 Task: Send an email with the signature Emma Green with the subject 'Request for a new project' and the message 'I am sorry for any inconvenience this may have caused and will work to resolve the issue promptly.' from softage.1@softage.net to softage.3@softage.net and softage.4@softage.net with CC to softage.5@softage.net
Action: Key pressed n
Screenshot: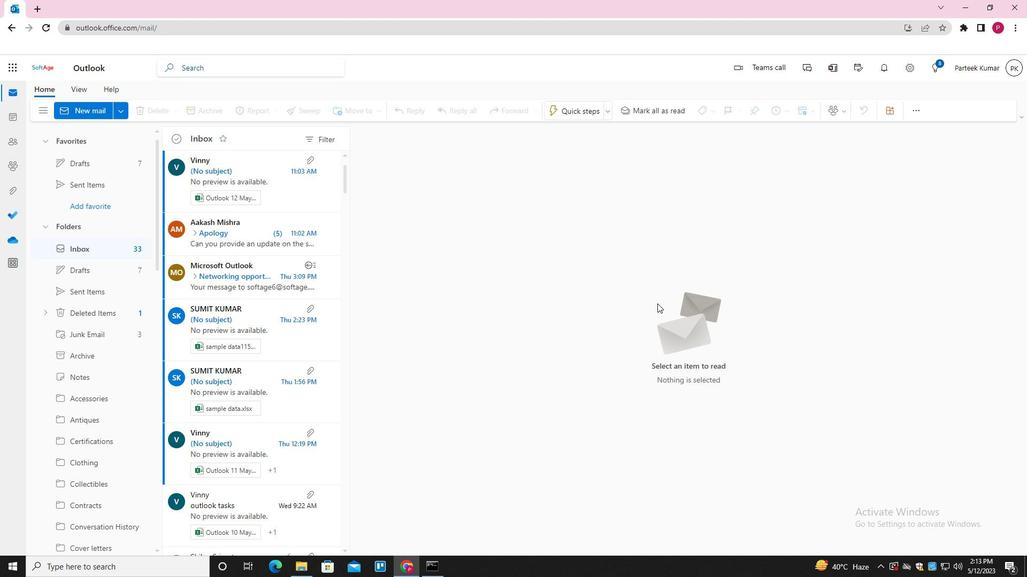 
Action: Mouse moved to (718, 110)
Screenshot: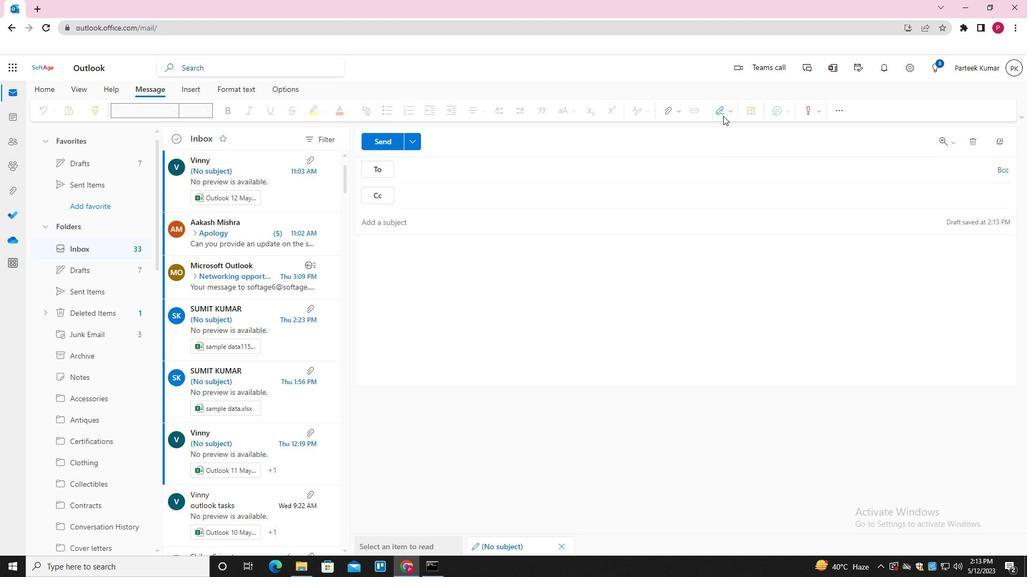 
Action: Mouse pressed left at (718, 110)
Screenshot: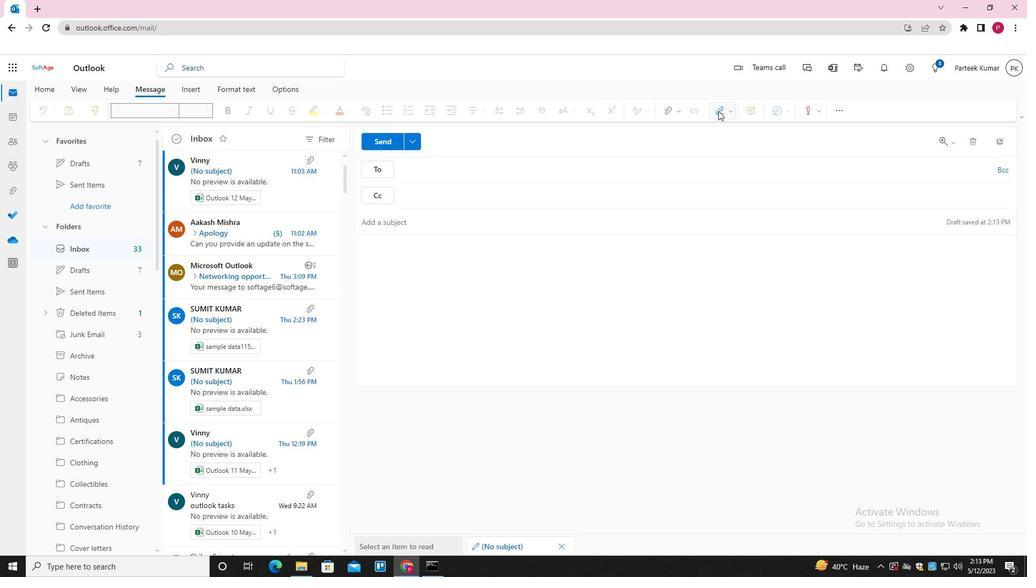 
Action: Mouse moved to (710, 156)
Screenshot: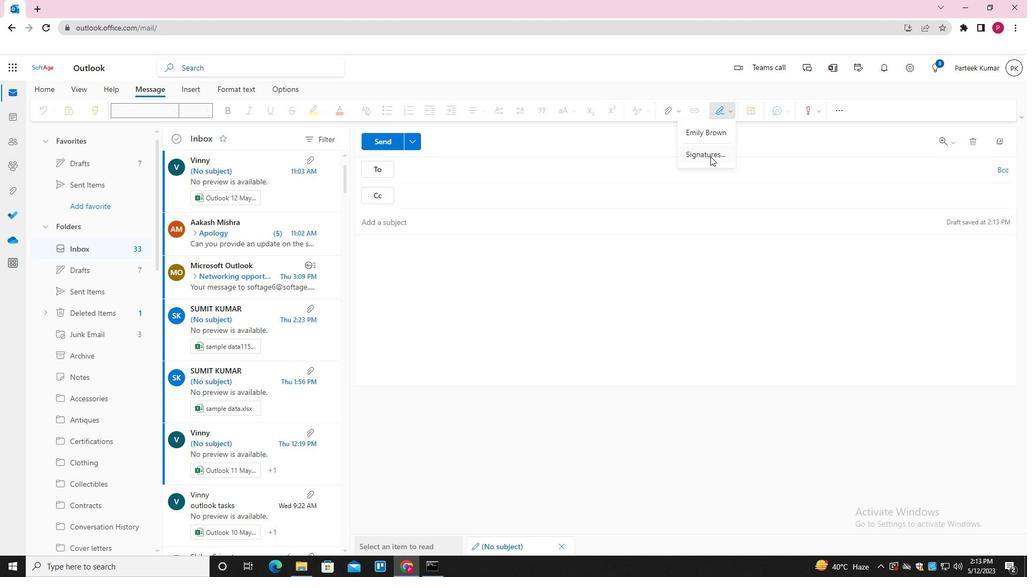 
Action: Mouse pressed left at (710, 156)
Screenshot: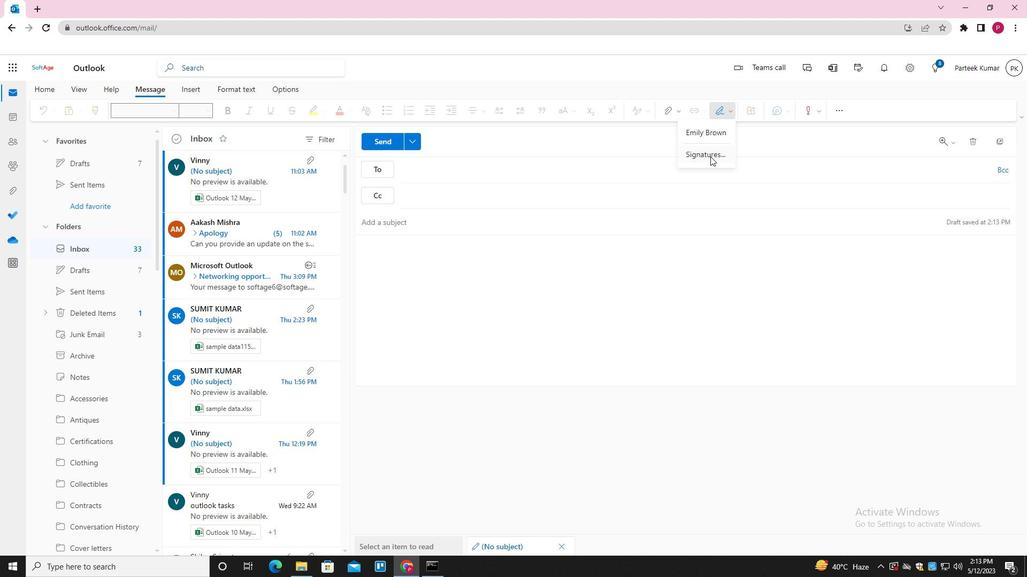 
Action: Mouse moved to (719, 195)
Screenshot: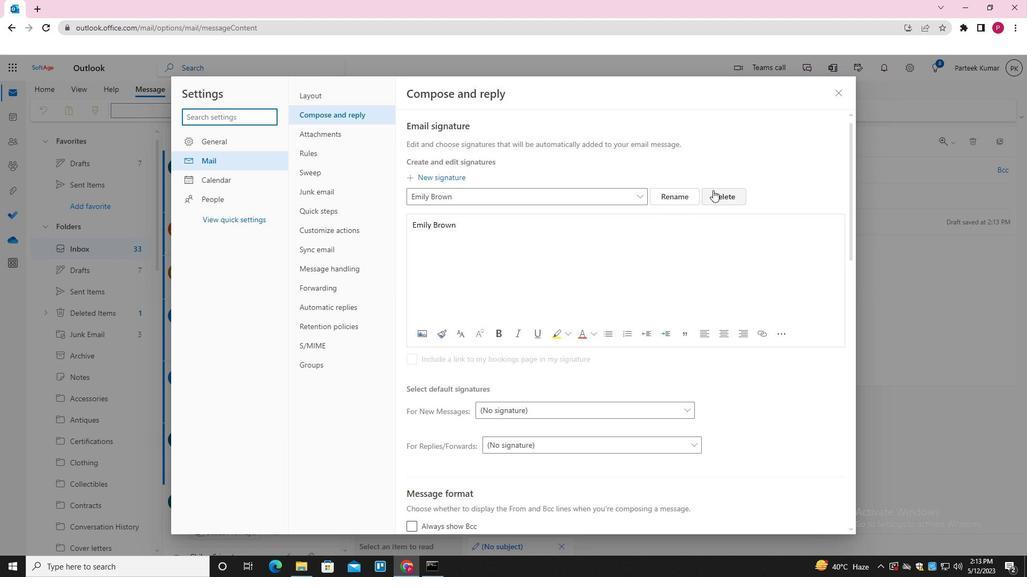 
Action: Mouse pressed left at (719, 195)
Screenshot: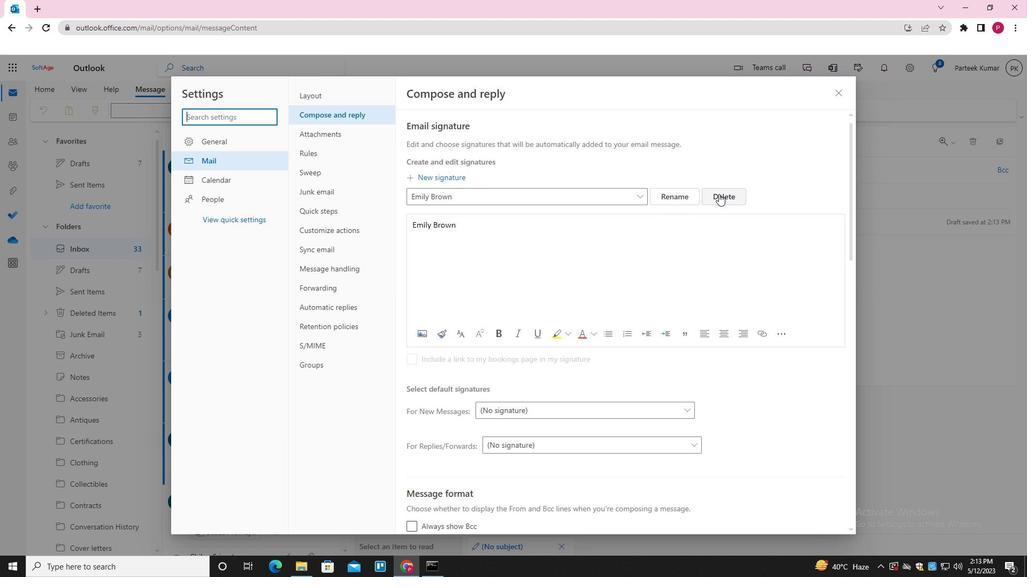 
Action: Mouse moved to (683, 193)
Screenshot: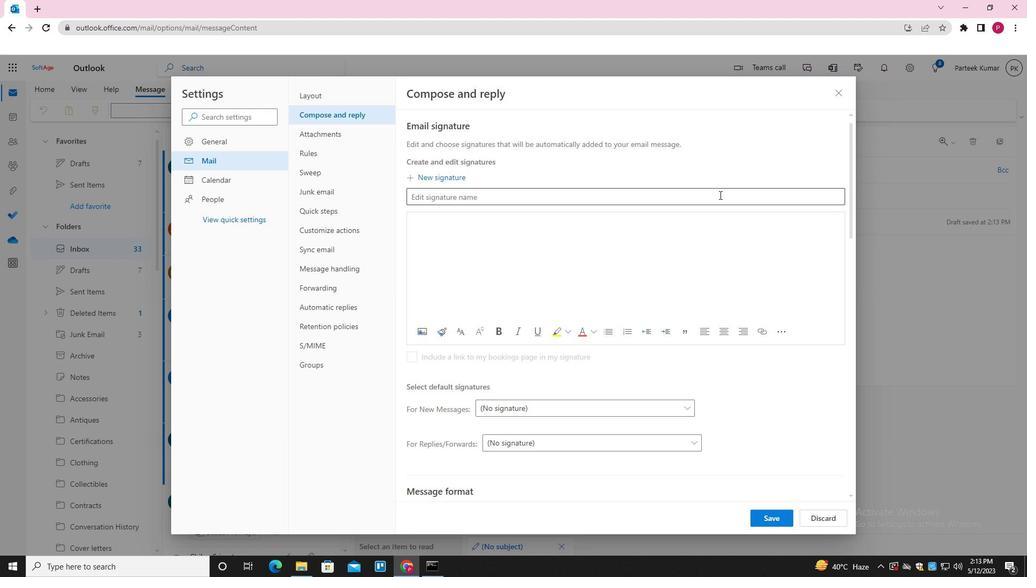 
Action: Mouse pressed left at (683, 193)
Screenshot: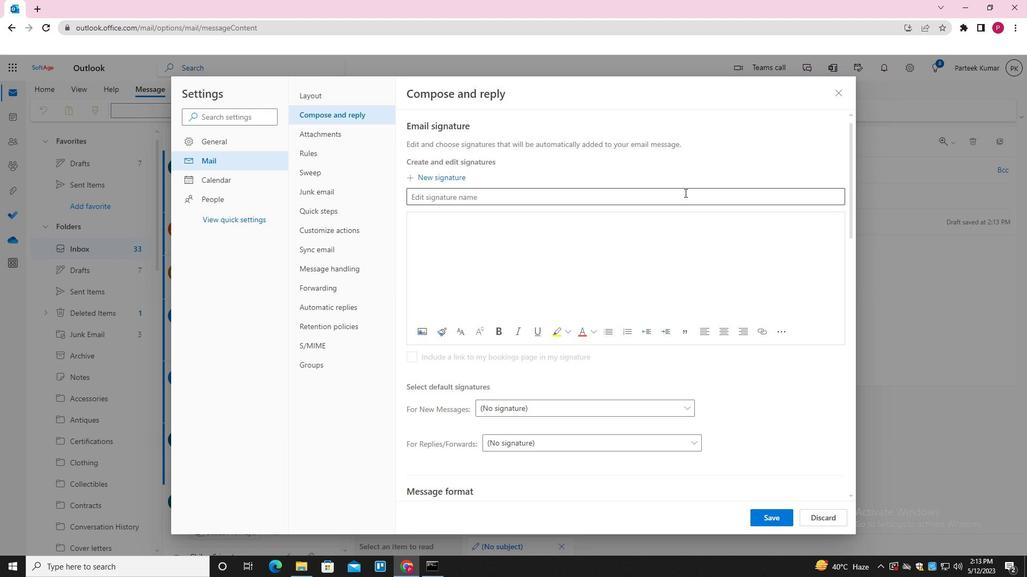 
Action: Key pressed <Key.shift>EMMA<Key.space><Key.shift><Key.shift><Key.shift><Key.shift><Key.shift><Key.shift><Key.shift><Key.shift><Key.shift><Key.shift>GREEN<Key.space><Key.tab><Key.shift>EMMA<Key.space><Key.shift><Key.shift><Key.shift><Key.shift><Key.shift><Key.shift><Key.shift><Key.shift><Key.shift><Key.shift><Key.shift>GREEN
Screenshot: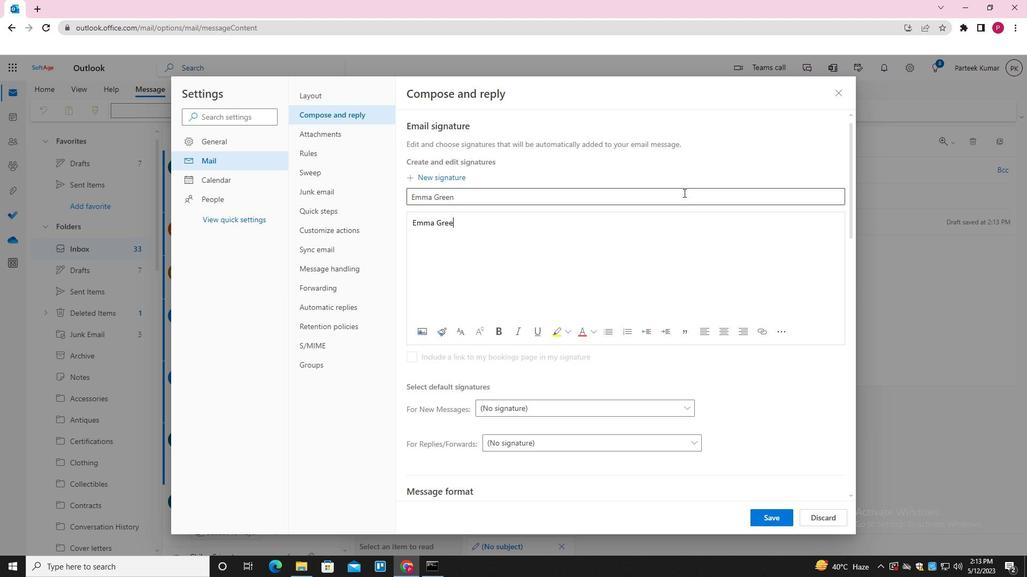
Action: Mouse moved to (774, 520)
Screenshot: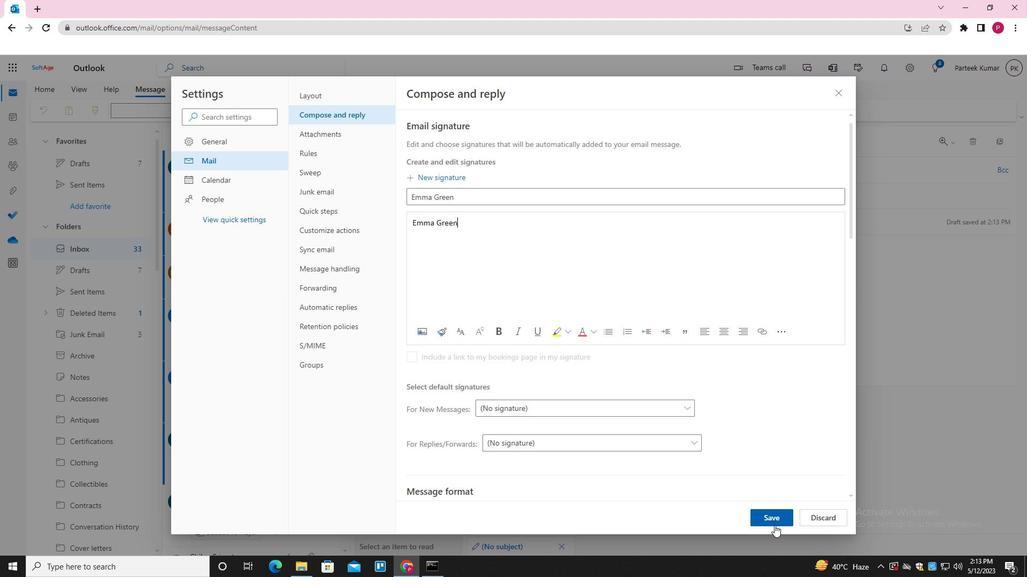 
Action: Mouse pressed left at (774, 520)
Screenshot: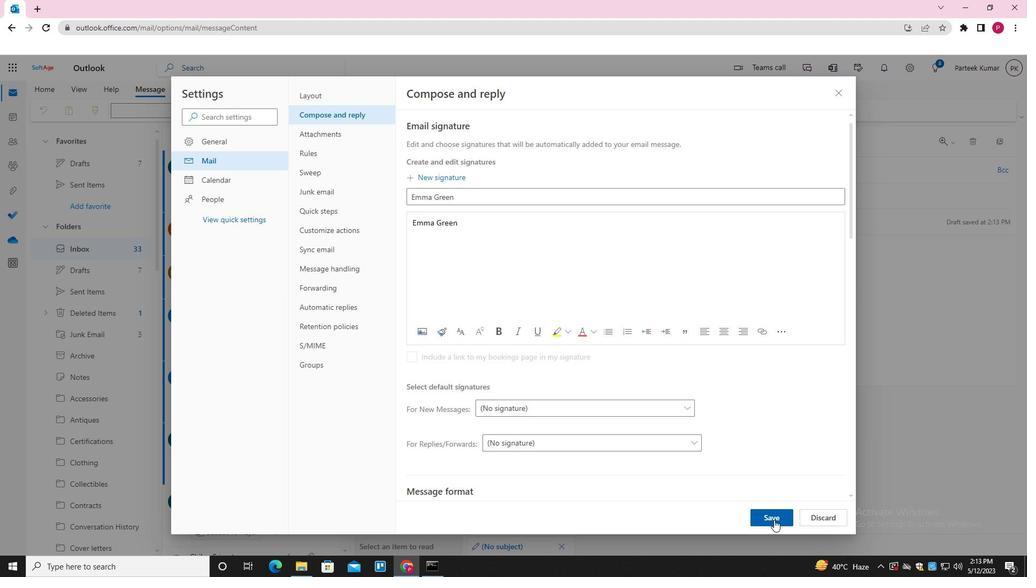 
Action: Mouse moved to (836, 86)
Screenshot: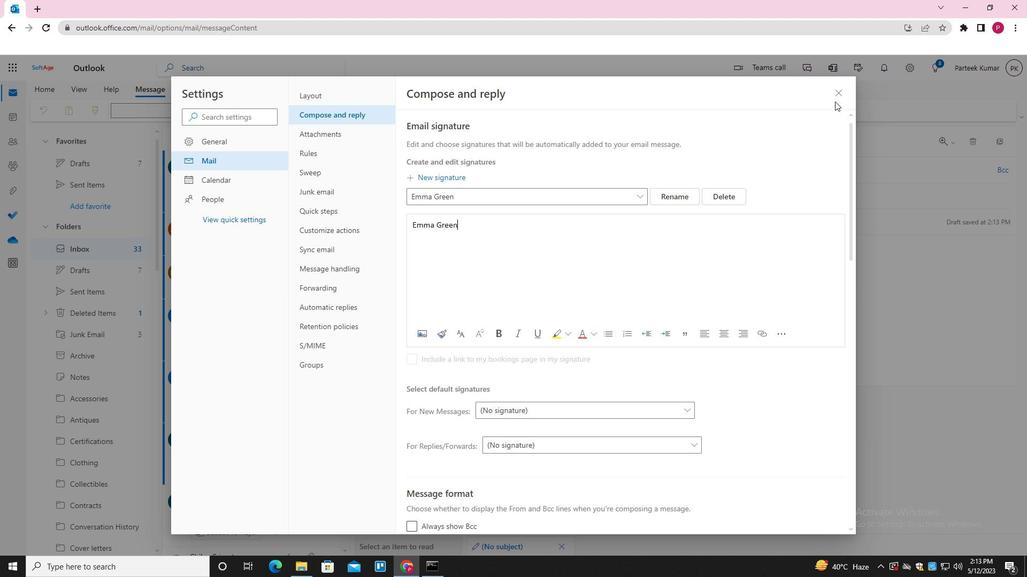 
Action: Mouse pressed left at (836, 86)
Screenshot: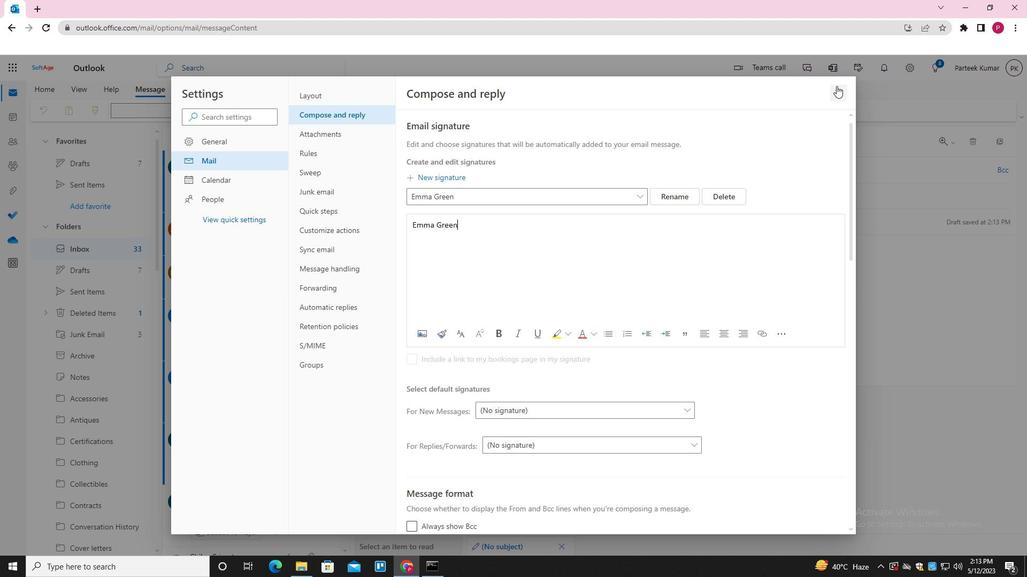 
Action: Mouse moved to (721, 107)
Screenshot: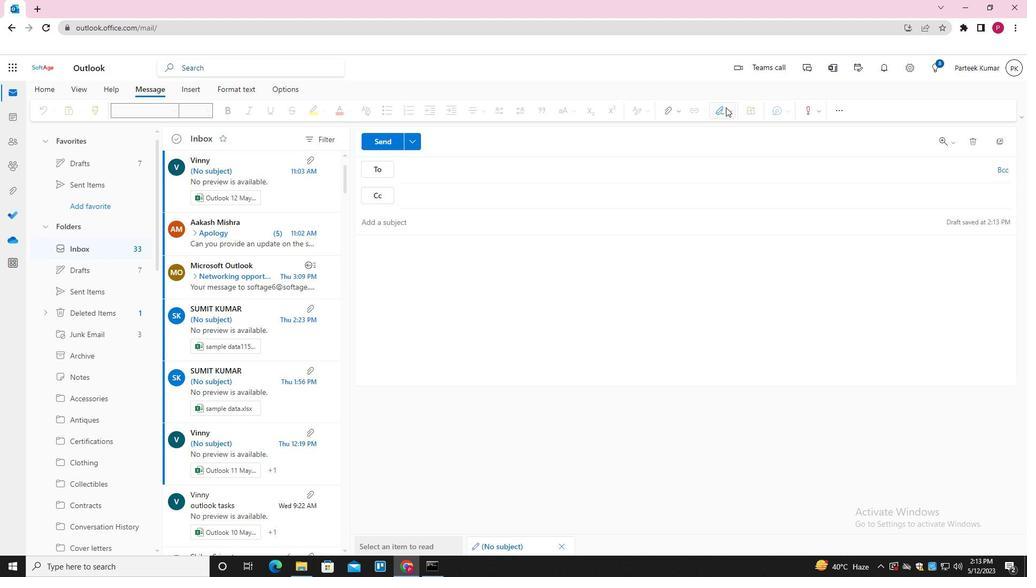
Action: Mouse pressed left at (721, 107)
Screenshot: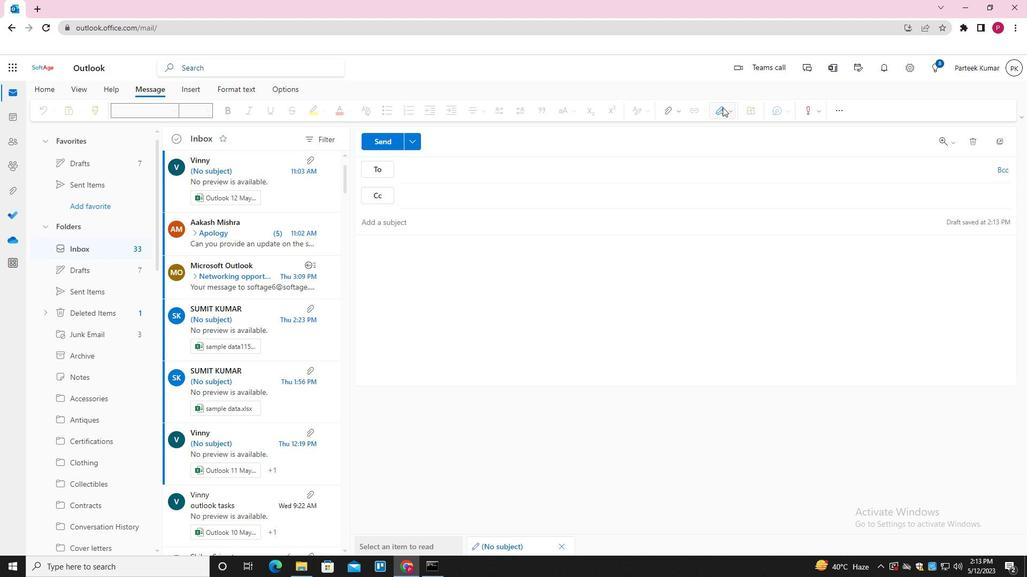
Action: Mouse moved to (703, 132)
Screenshot: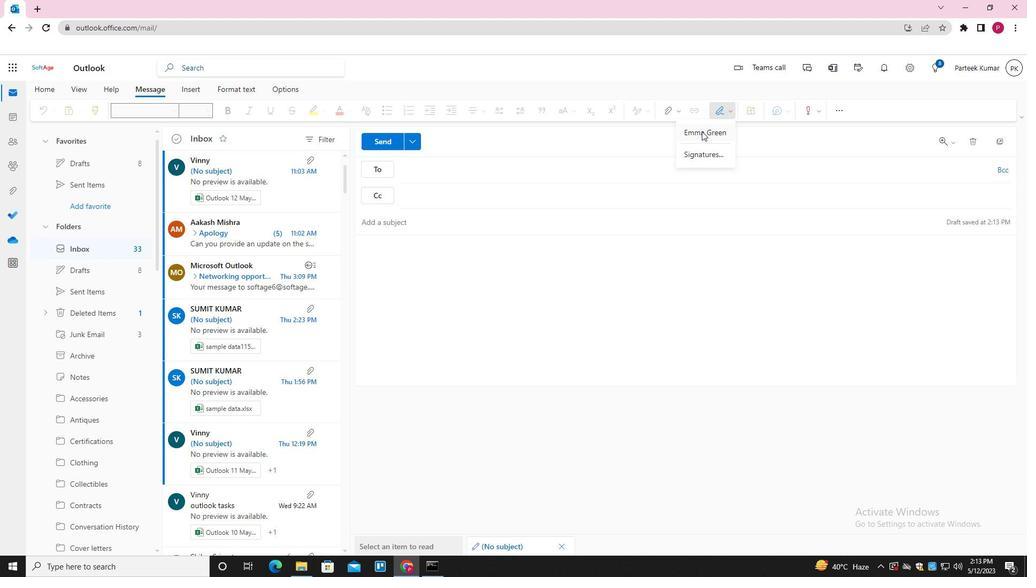 
Action: Mouse pressed left at (703, 132)
Screenshot: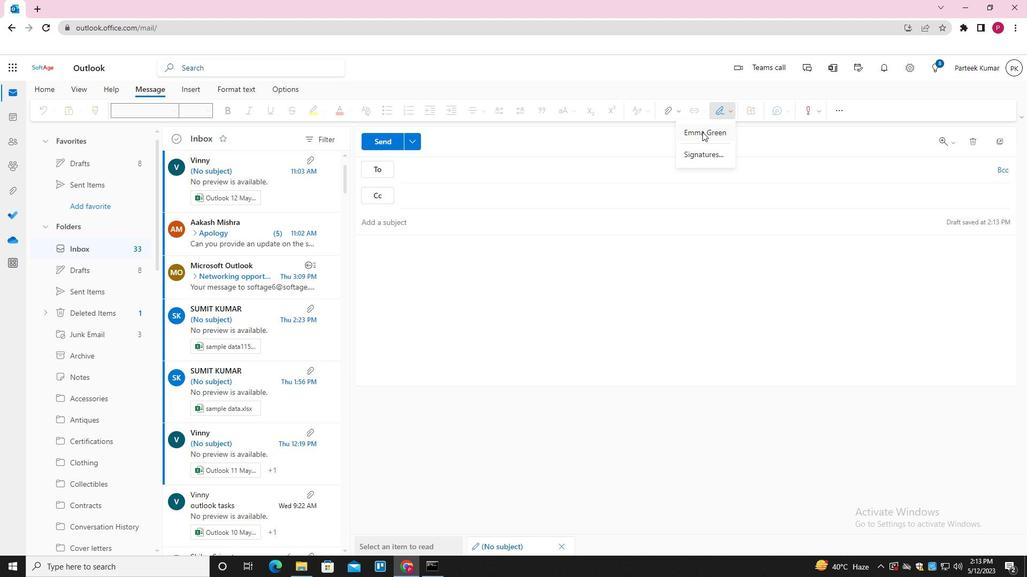 
Action: Mouse moved to (474, 225)
Screenshot: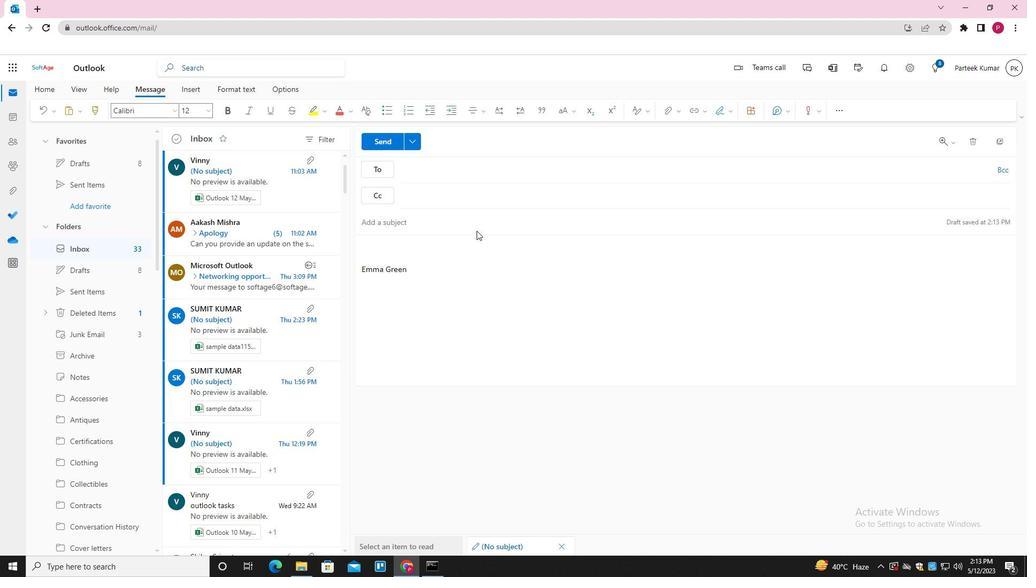 
Action: Mouse pressed left at (474, 225)
Screenshot: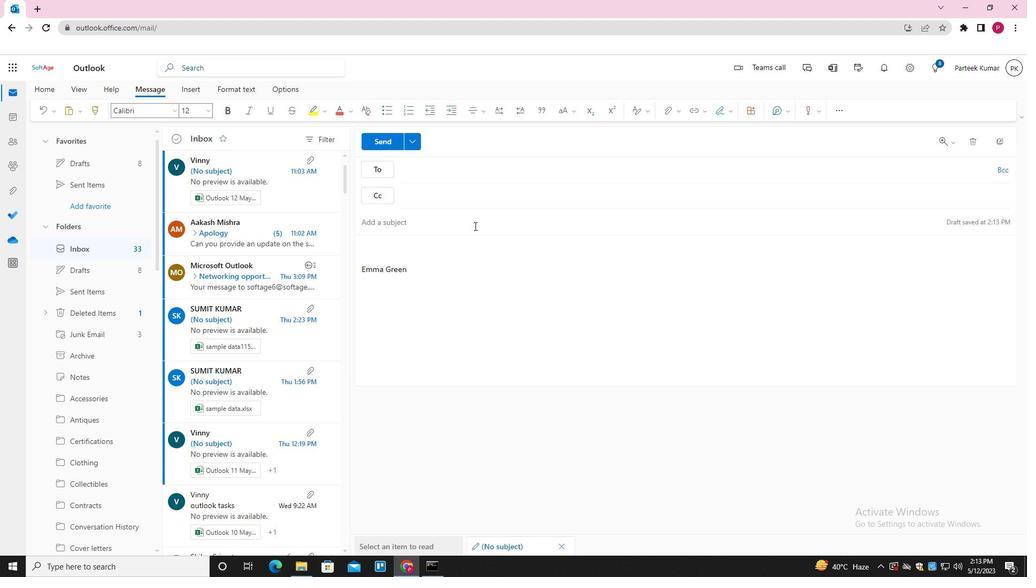 
Action: Key pressed <Key.shift>REQUEST<Key.space>FOR<Key.space>A<Key.space>NEW<Key.space>PROJECT<Key.space><Key.tab><Key.shift_r>I<Key.space>AM<Key.space>SORRY<Key.space>FOR<Key.space>ANY<Key.space>INCONVENIENCE<Key.space>THIS<Key.space>MAY<Key.space>HAVE<Key.space>CAUSED<Key.space>AND<Key.space>WILL<Key.space>WORK<Key.space>TO<Key.space>RESOLVE<Key.space>THE<Key.space>ISSUE<Key.space>PROMPT;<Key.backspace>LY
Screenshot: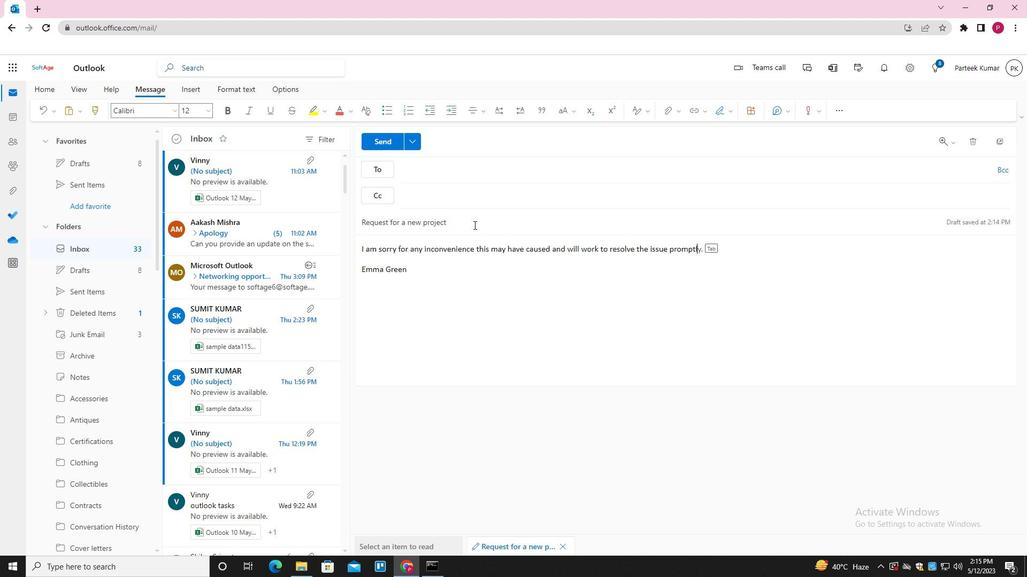 
Action: Mouse moved to (491, 168)
Screenshot: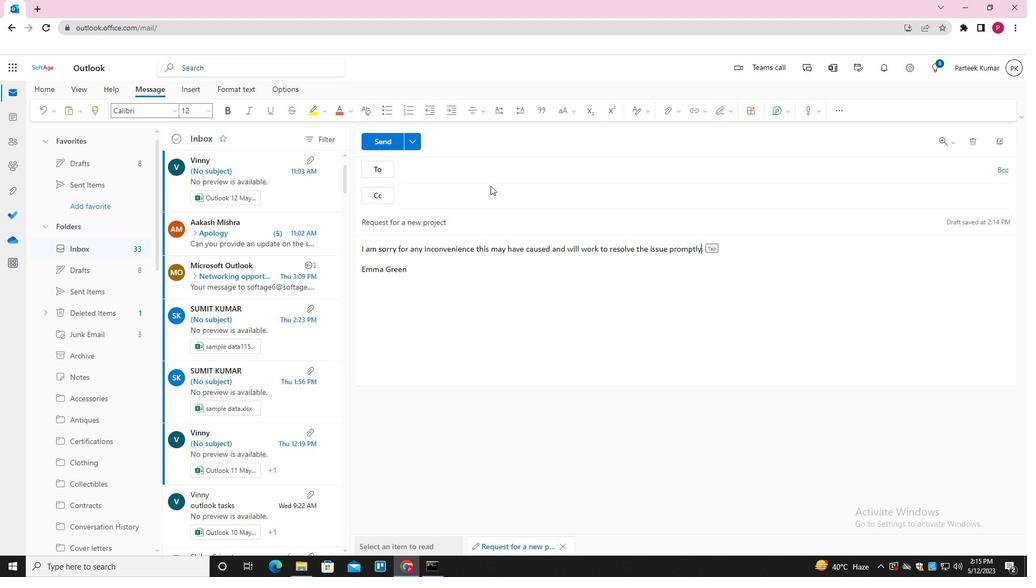 
Action: Mouse pressed left at (491, 168)
Screenshot: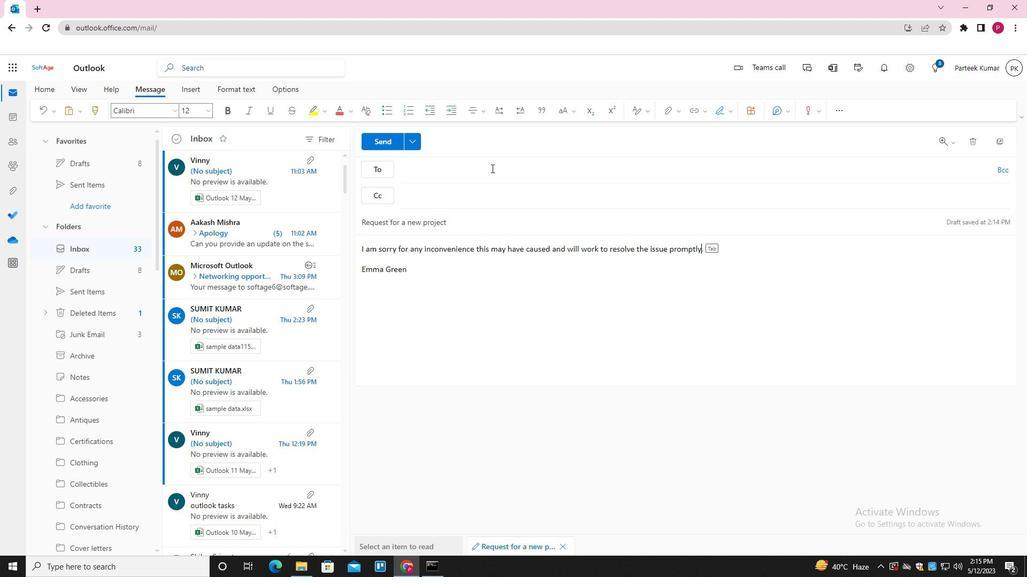 
Action: Key pressed SOFTAGE.3<Key.shift>@SOFTAGE.NET<Key.enter>SOFTAGE.4<Key.shift>@SOFTAGE.NET<Key.enter><Key.tab>SOFTAGE.5<Key.shift>@SOFTAGE.NET<Key.enter>
Screenshot: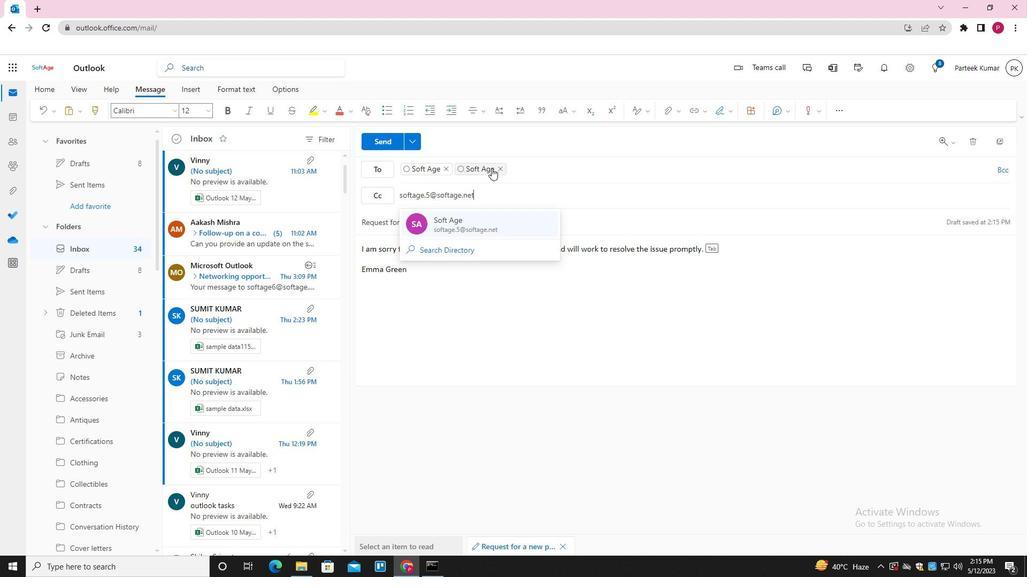 
Action: Mouse moved to (481, 208)
Screenshot: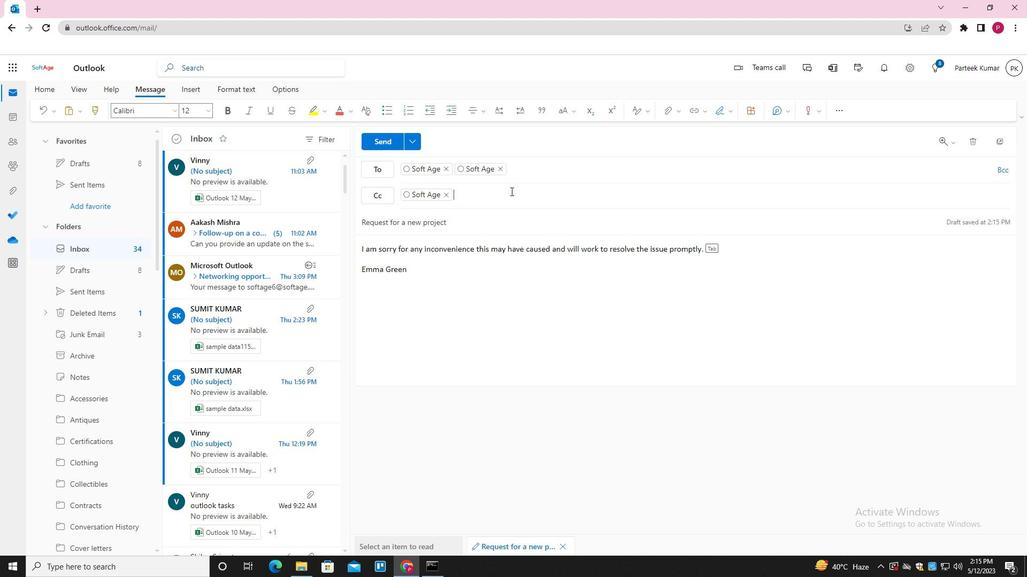 
Action: Key pressed <Key.tab>
Screenshot: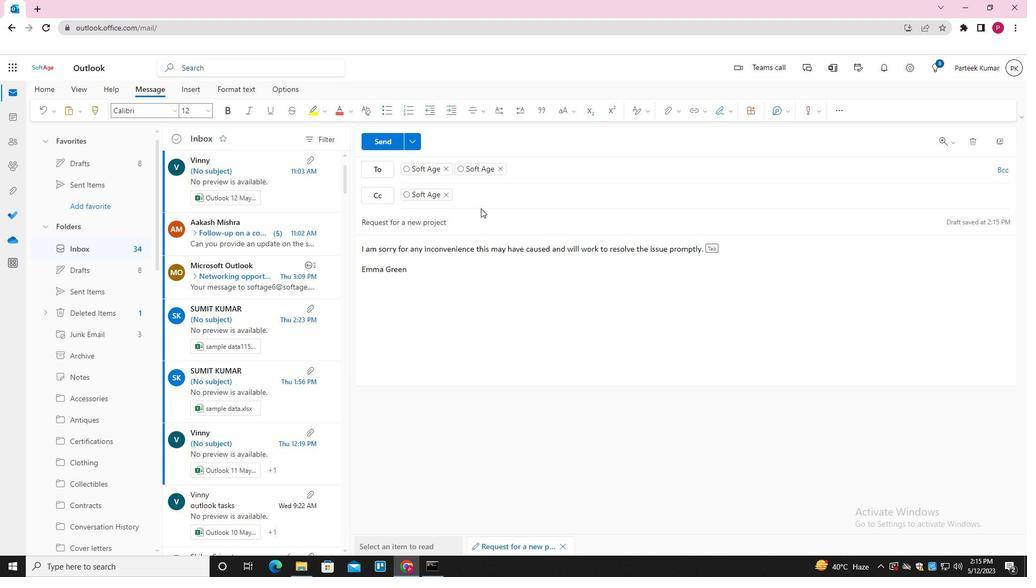 
Action: Mouse moved to (387, 141)
Screenshot: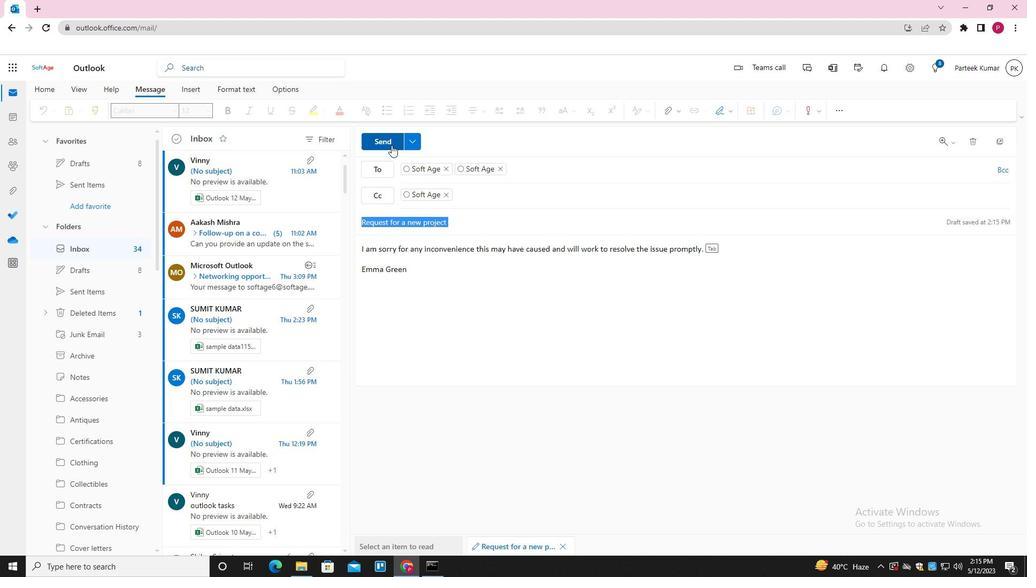 
Action: Mouse pressed left at (387, 141)
Screenshot: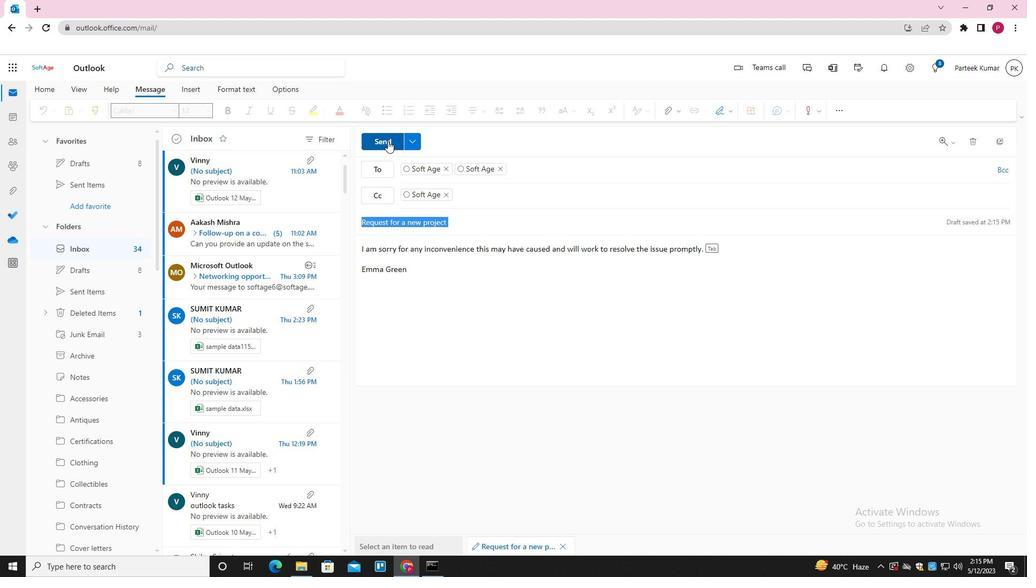 
Action: Mouse moved to (403, 193)
Screenshot: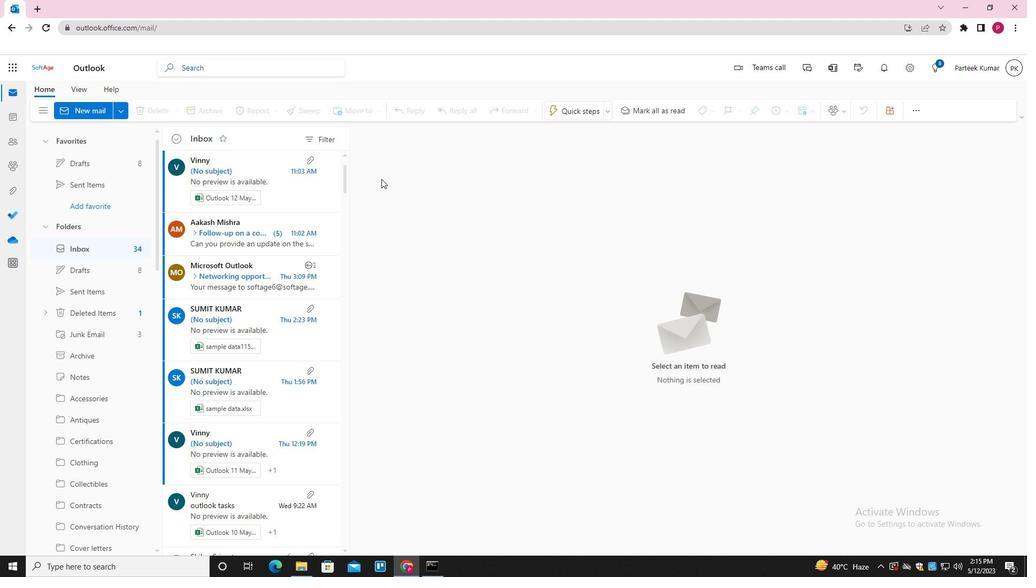 
